 Task: Create New Customer with Customer Name: Trading Post Grocery & Gifts Inc., Billing Address Line1: 2106 Pike Street, Billing Address Line2:  San Diego, Billing Address Line3:  California 92126, Cell Number: 315-426-1560
Action: Mouse moved to (150, 37)
Screenshot: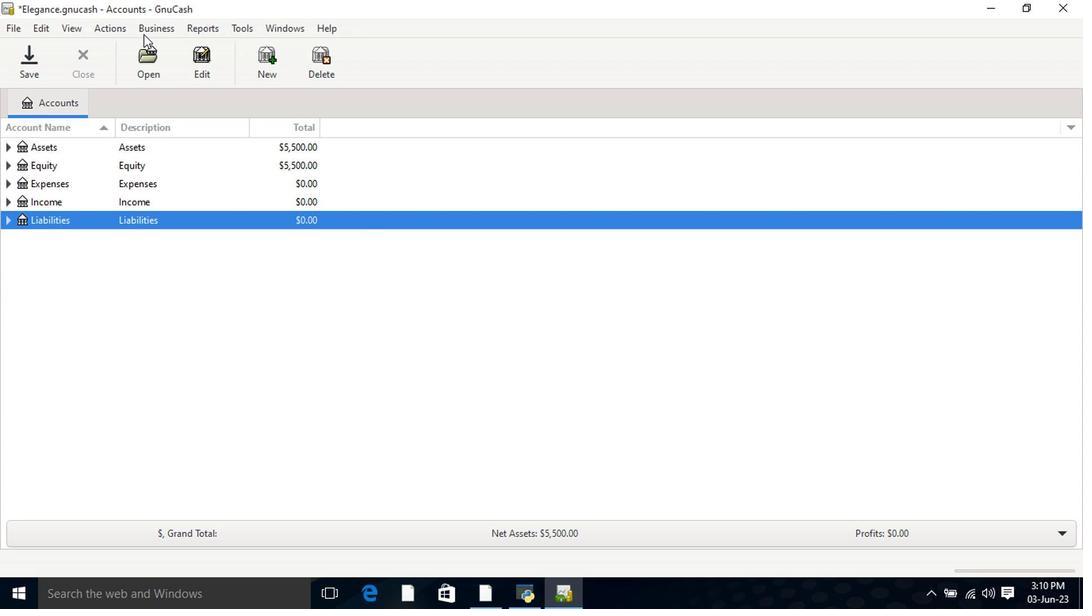 
Action: Mouse pressed left at (150, 37)
Screenshot: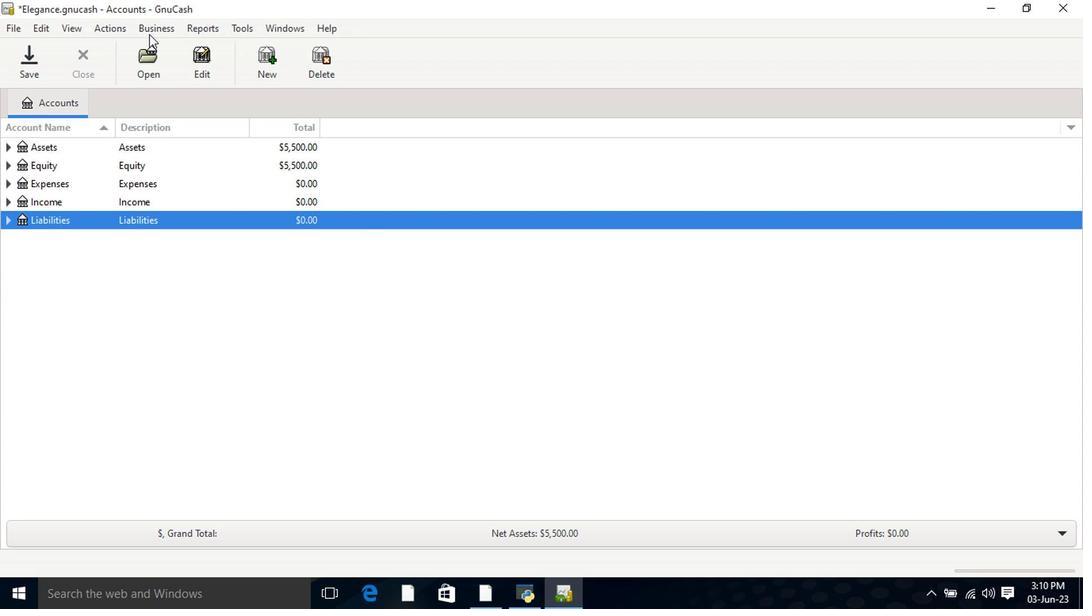 
Action: Mouse moved to (339, 72)
Screenshot: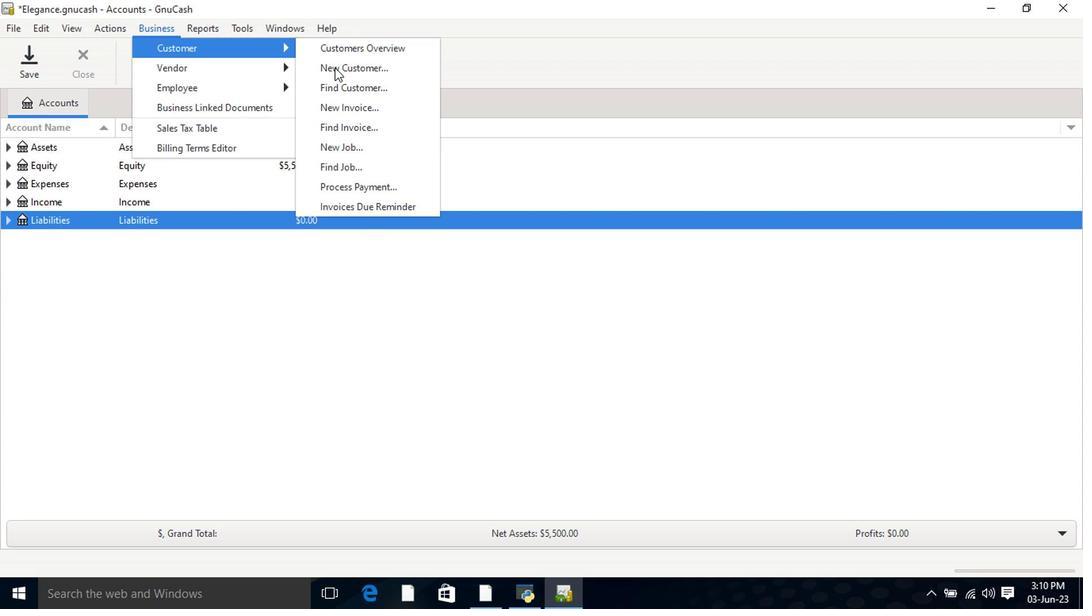 
Action: Mouse pressed left at (339, 72)
Screenshot: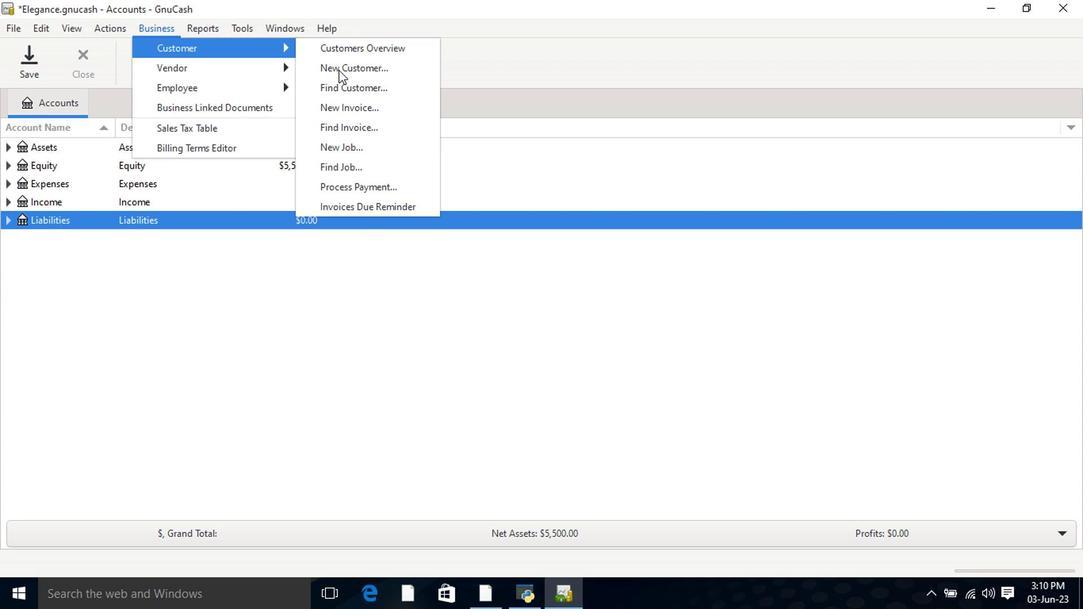 
Action: Mouse moved to (557, 191)
Screenshot: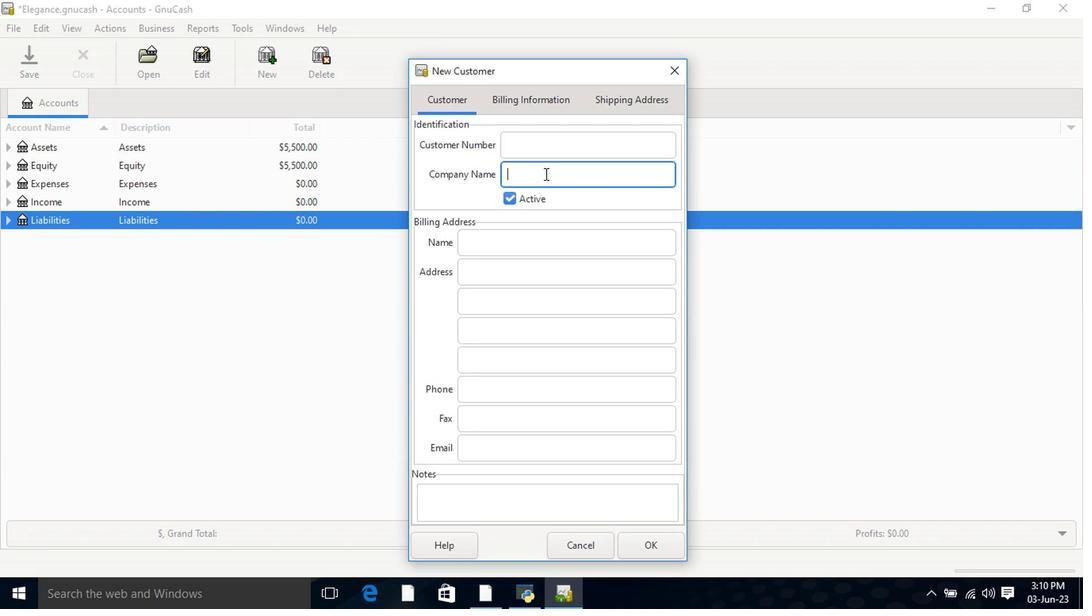 
Action: Key pressed <Key.shift>Trading<Key.space><Key.shift>Post<Key.space><Key.shift>Grocery<Key.space><Key.shift>&<Key.space><Key.shift>Gift<Key.tab><Key.shift><Key.tab><Key.right><Key.space><Key.shift>Inc.<Key.tab><Key.tab><Key.tab>2106<Key.space><Key.shift>Pike<Key.space><Key.shift>Street<Key.space><Key.backspace><Key.tab><Key.shift>San<Key.space><Key.shift>Diego<Key.tab><Key.shift><Key.shift><Key.shift>California<Key.space>92126<Key.tab><Key.tab>315-426-1560
Screenshot: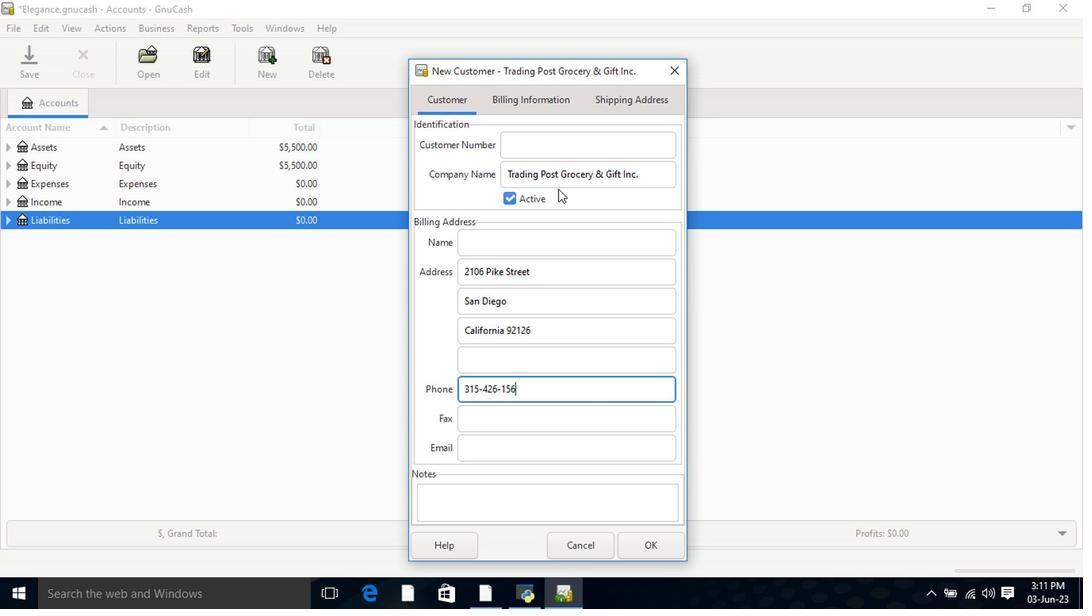 
Action: Mouse moved to (546, 102)
Screenshot: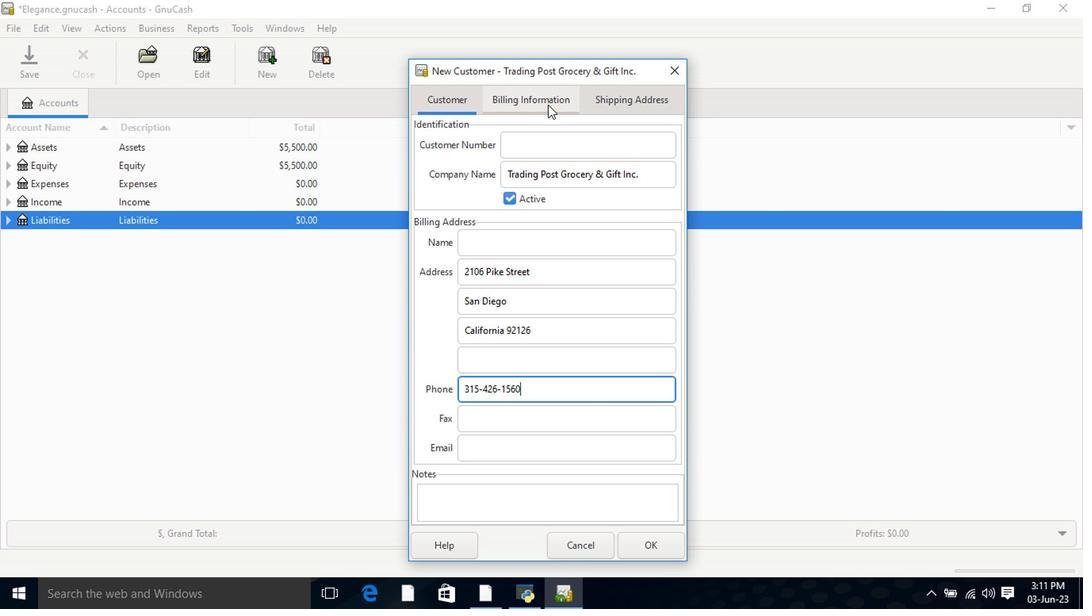 
Action: Mouse pressed left at (546, 102)
Screenshot: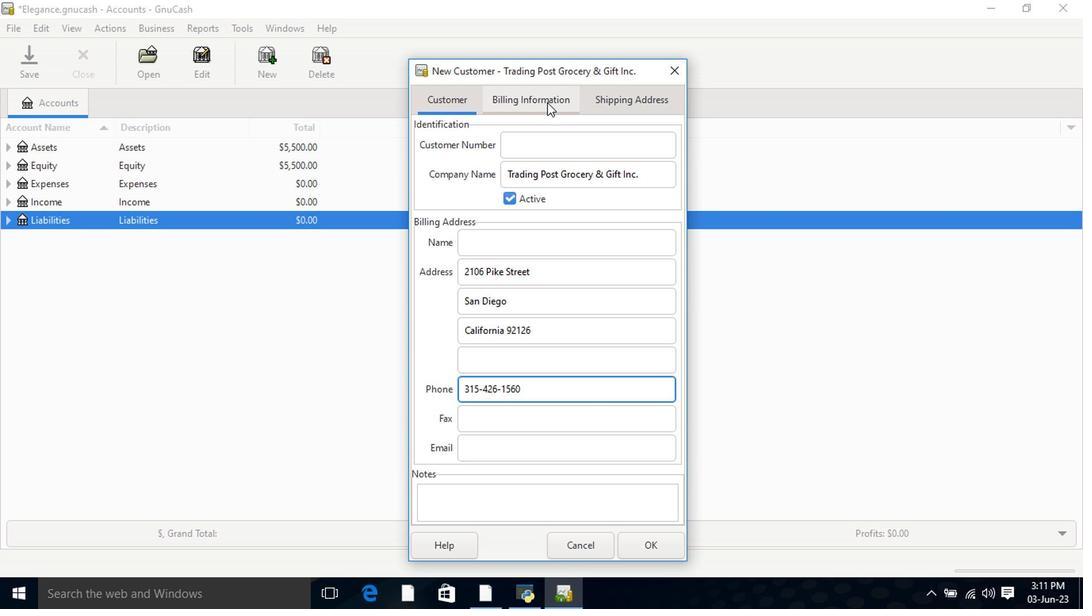 
Action: Mouse moved to (616, 110)
Screenshot: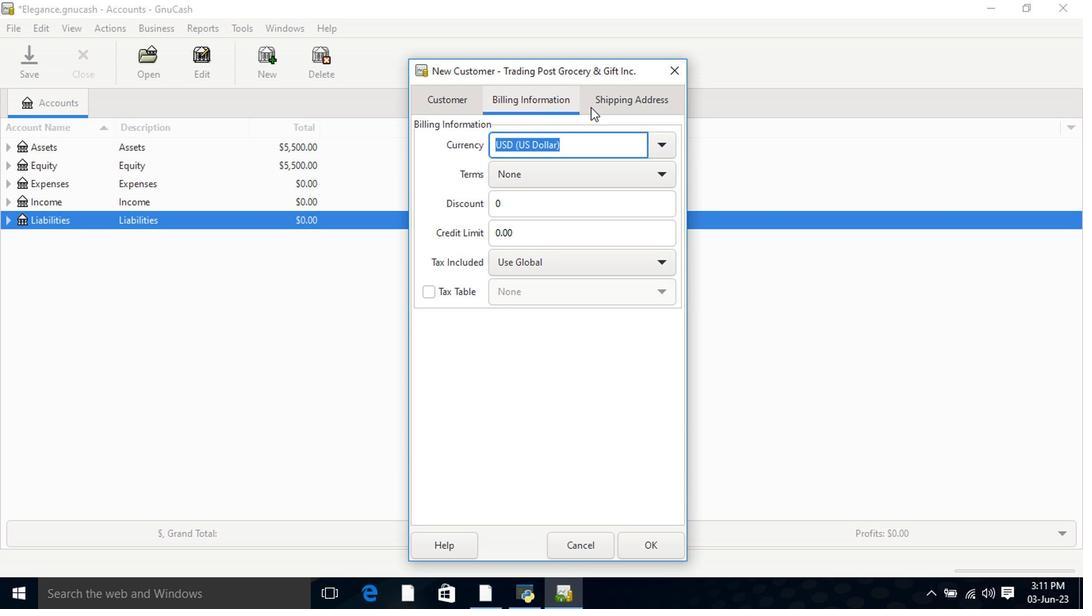 
Action: Mouse pressed left at (616, 110)
Screenshot: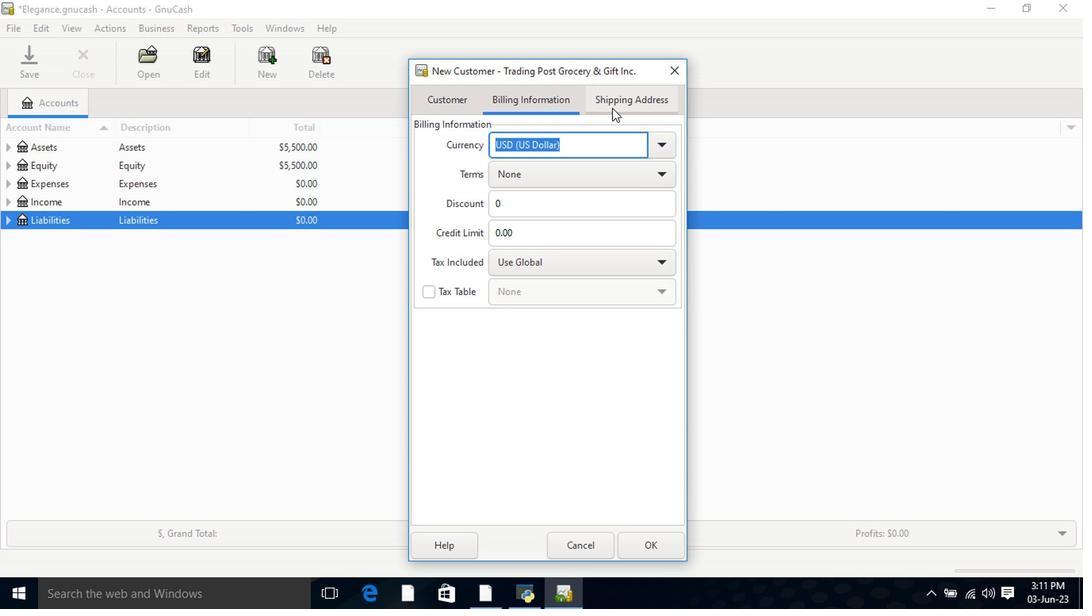 
Action: Mouse moved to (653, 548)
Screenshot: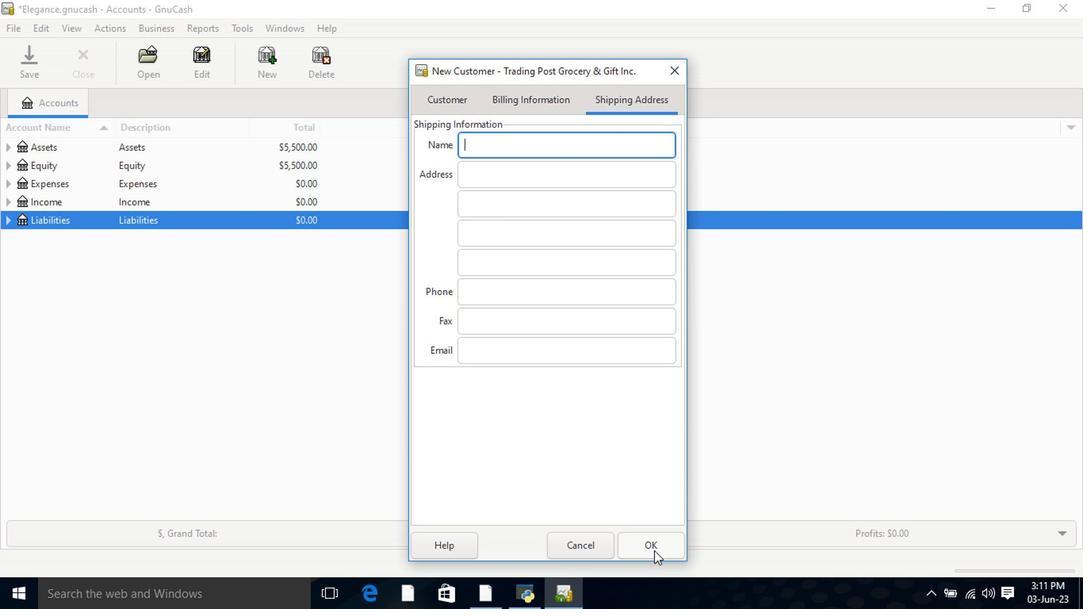 
Action: Mouse pressed left at (653, 548)
Screenshot: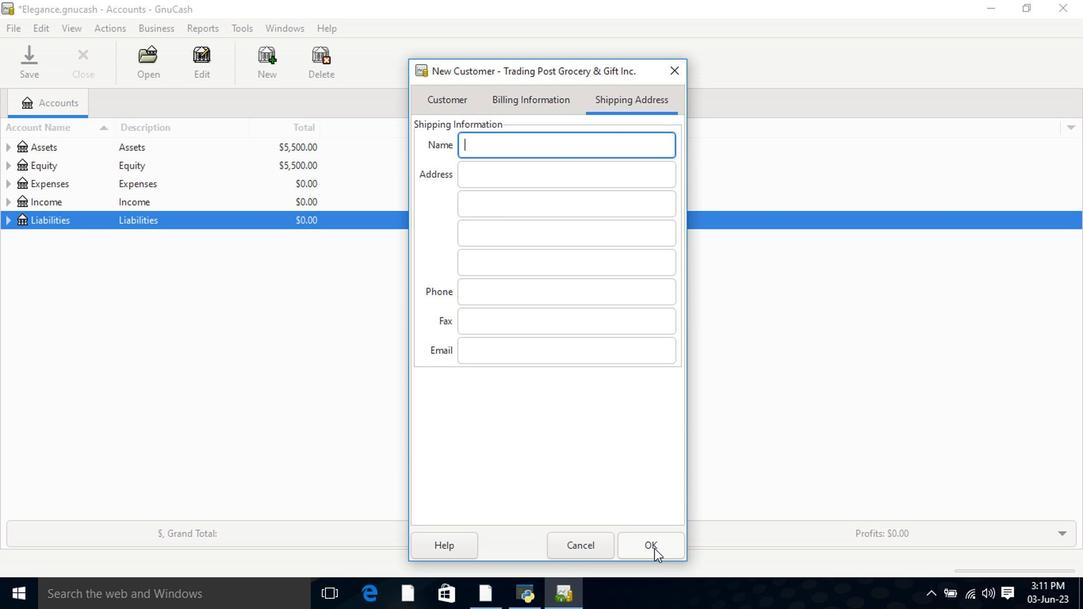 
Action: Mouse moved to (650, 545)
Screenshot: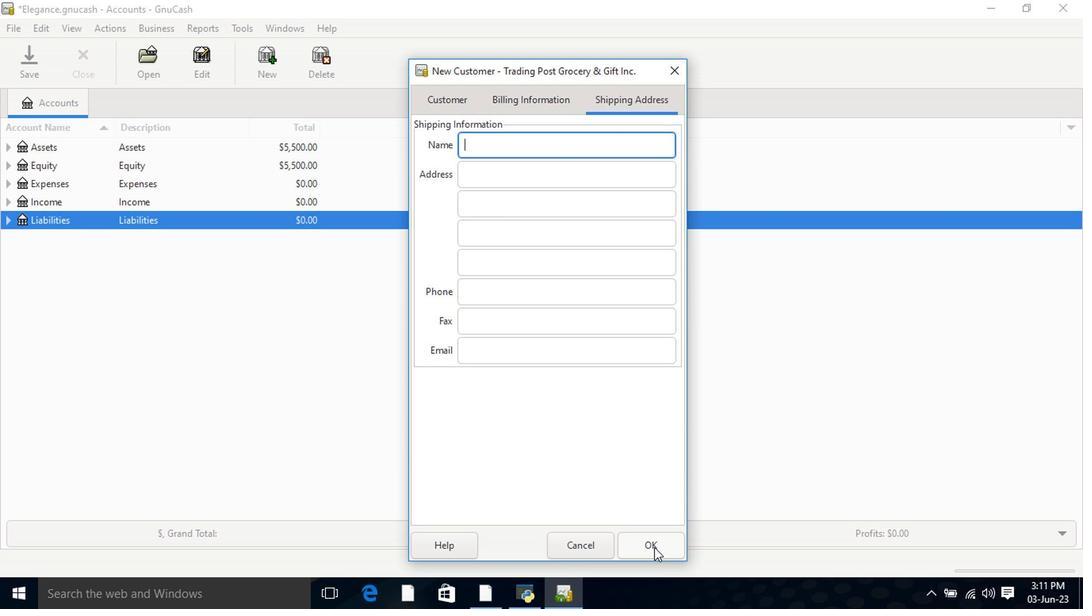 
